 Task: Check the sale-to-list ratio of 2 sinks in the last 1 year.
Action: Mouse moved to (1025, 236)
Screenshot: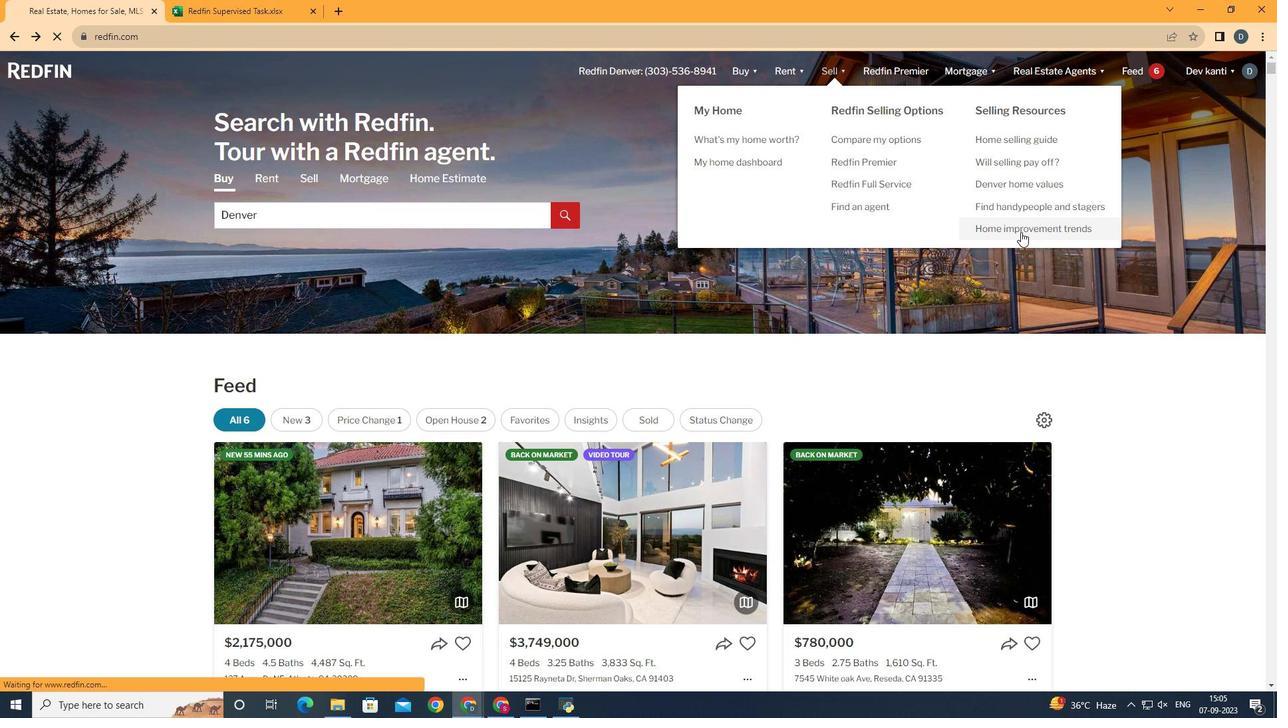 
Action: Mouse pressed left at (1025, 236)
Screenshot: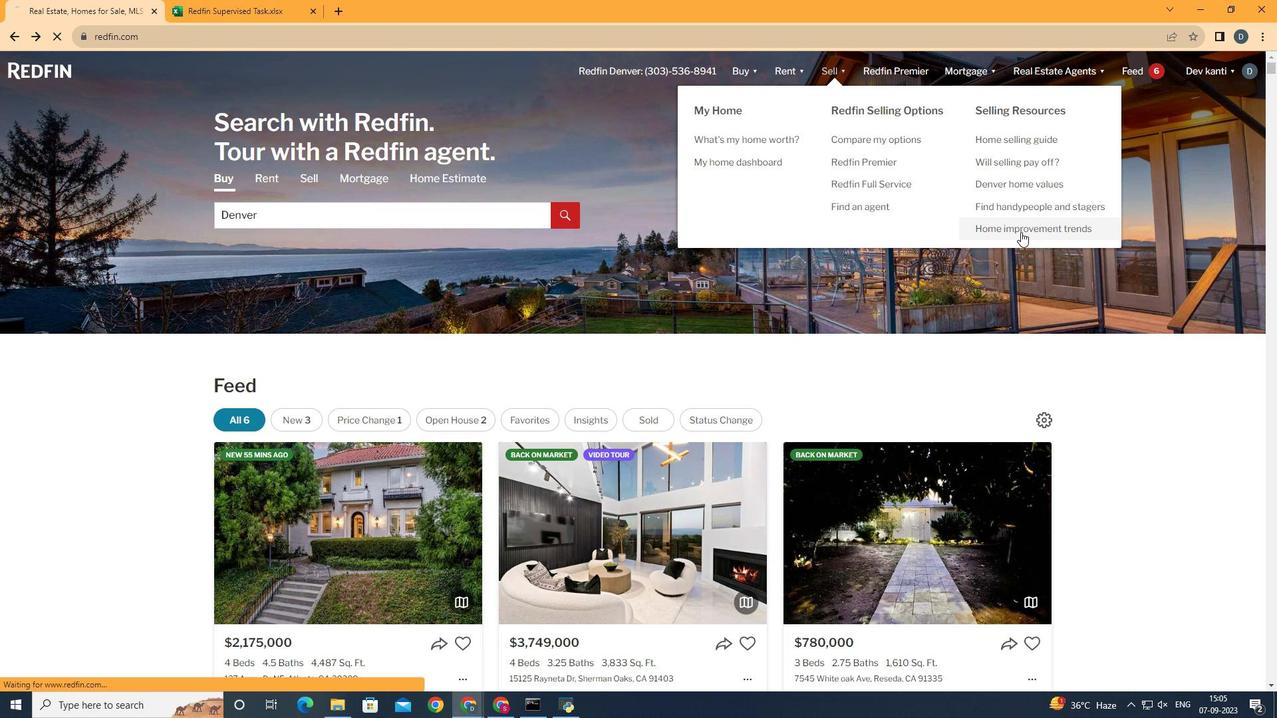 
Action: Mouse moved to (345, 262)
Screenshot: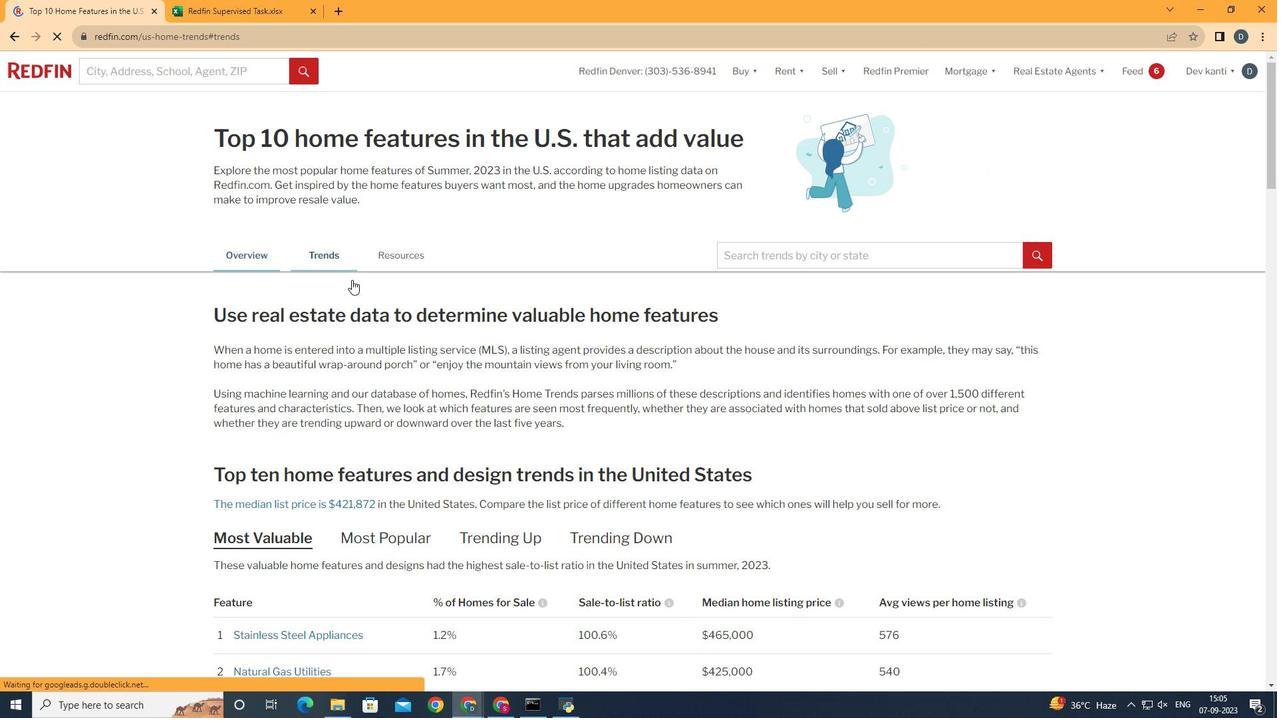 
Action: Mouse pressed left at (345, 262)
Screenshot: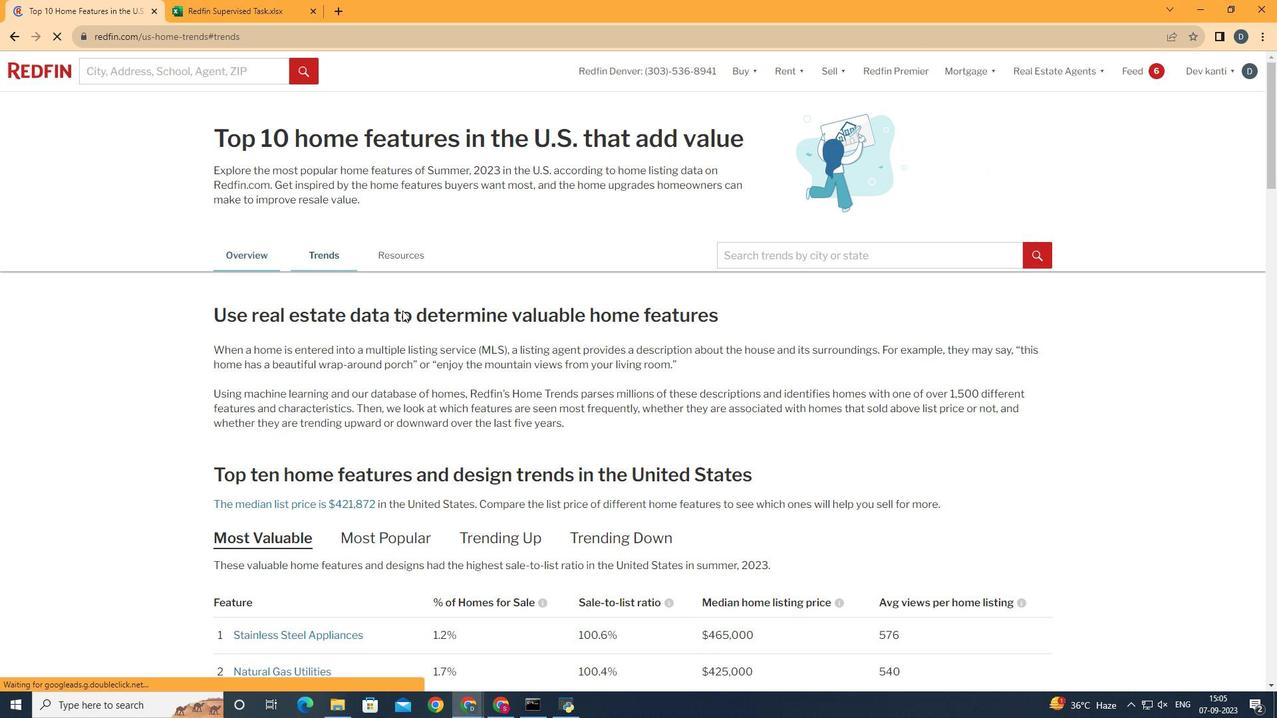 
Action: Mouse moved to (544, 373)
Screenshot: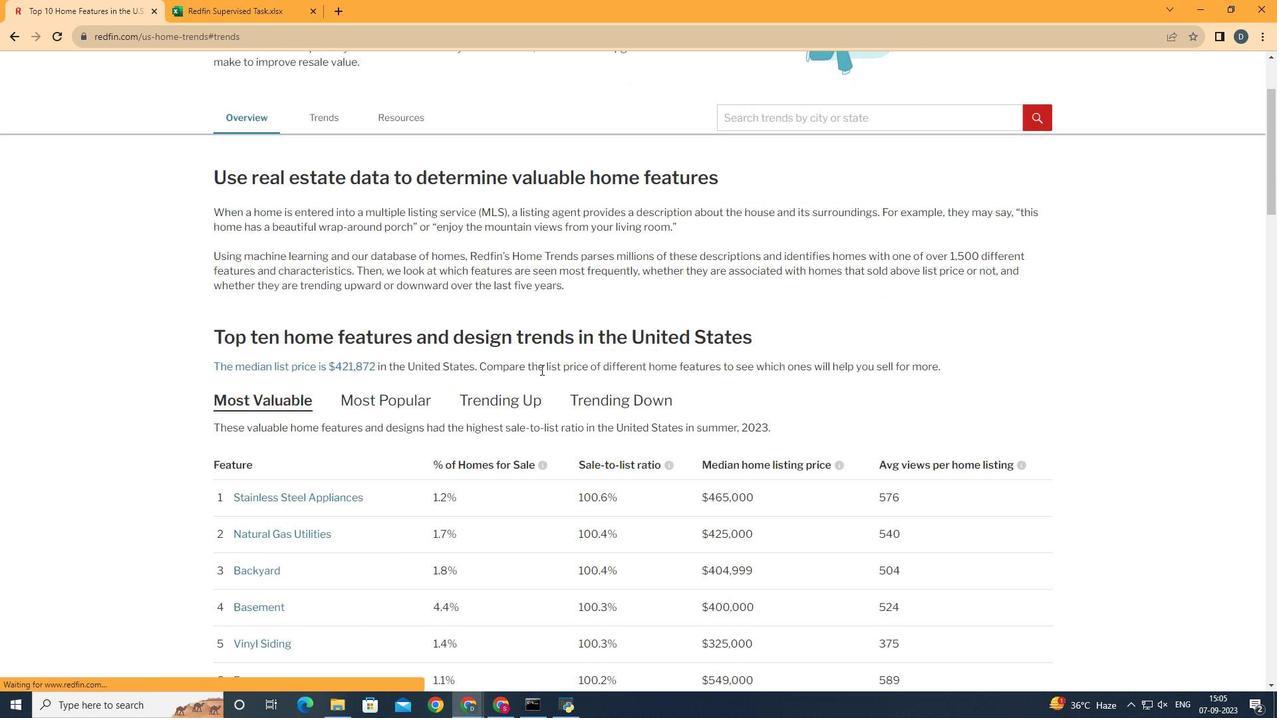 
Action: Mouse scrolled (544, 373) with delta (0, 0)
Screenshot: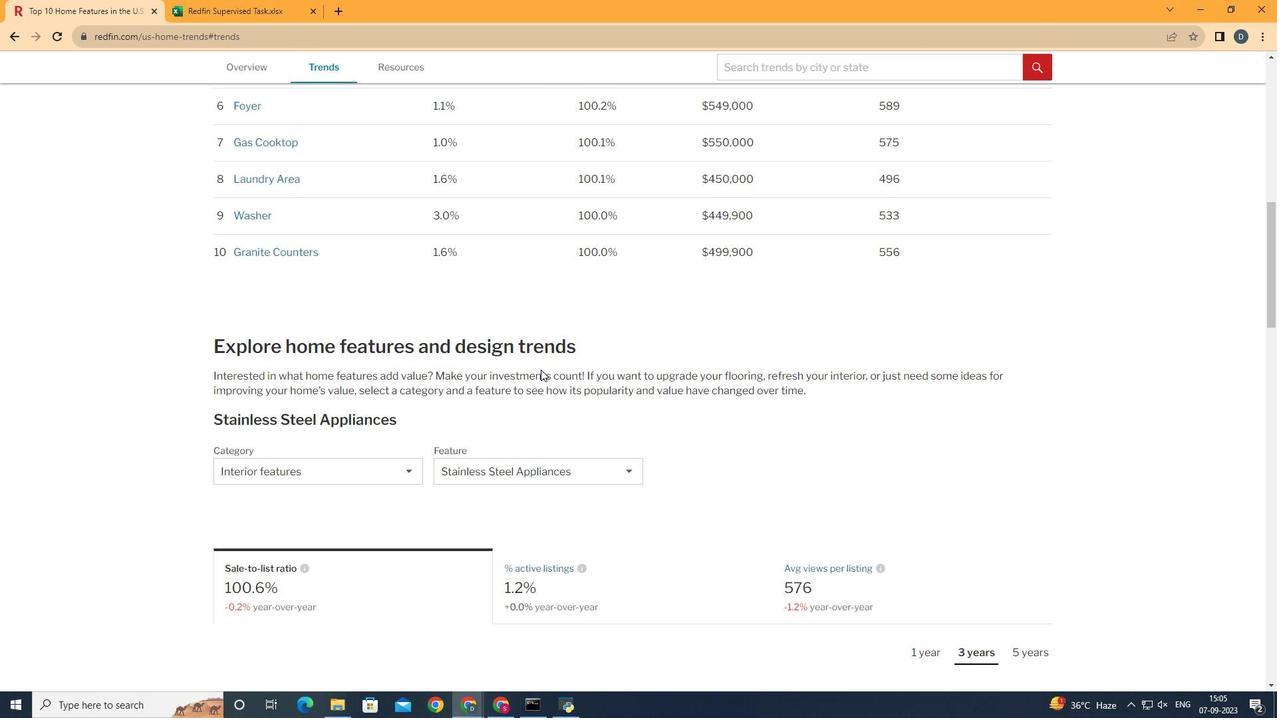 
Action: Mouse scrolled (544, 373) with delta (0, 0)
Screenshot: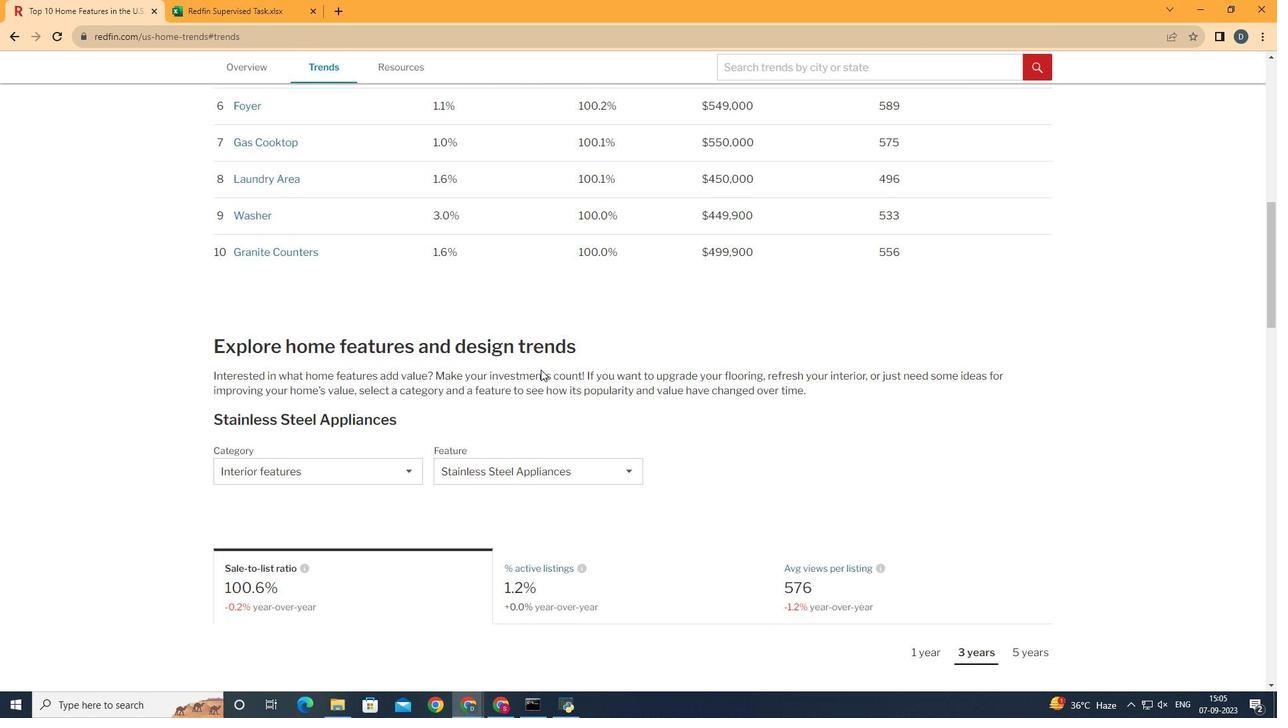 
Action: Mouse scrolled (544, 373) with delta (0, 0)
Screenshot: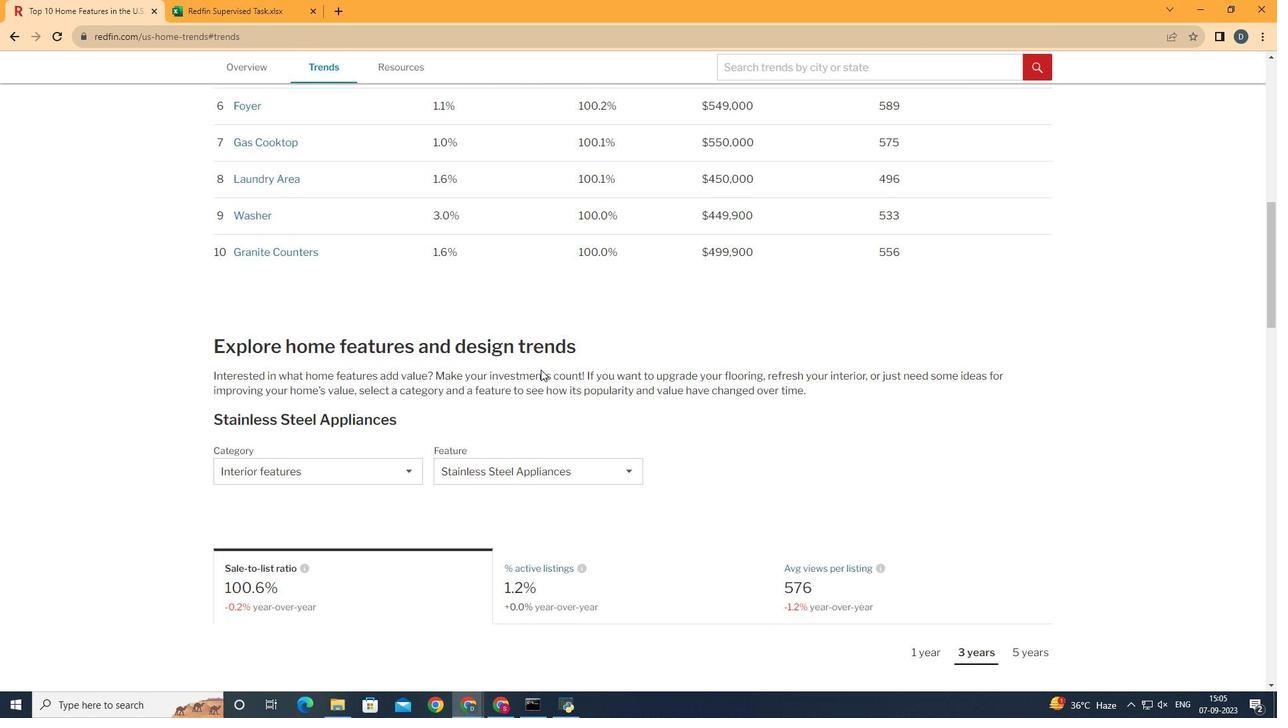 
Action: Mouse scrolled (544, 373) with delta (0, 0)
Screenshot: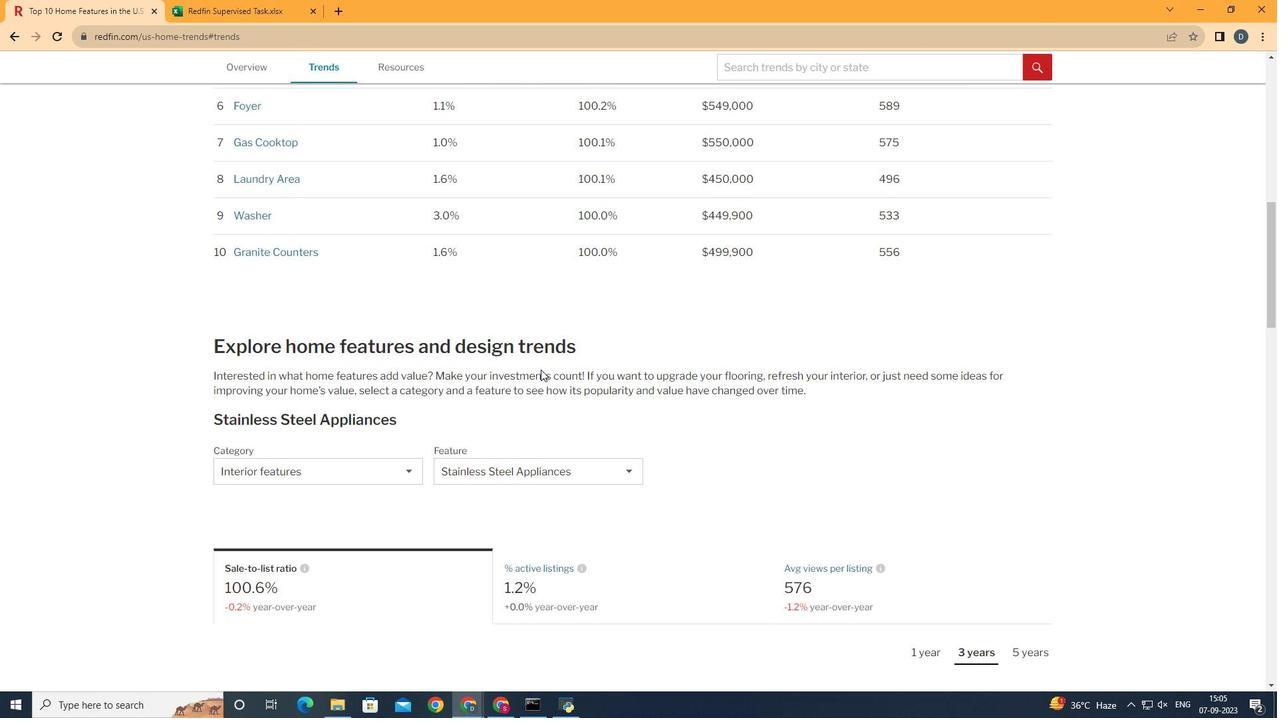 
Action: Mouse scrolled (544, 373) with delta (0, 0)
Screenshot: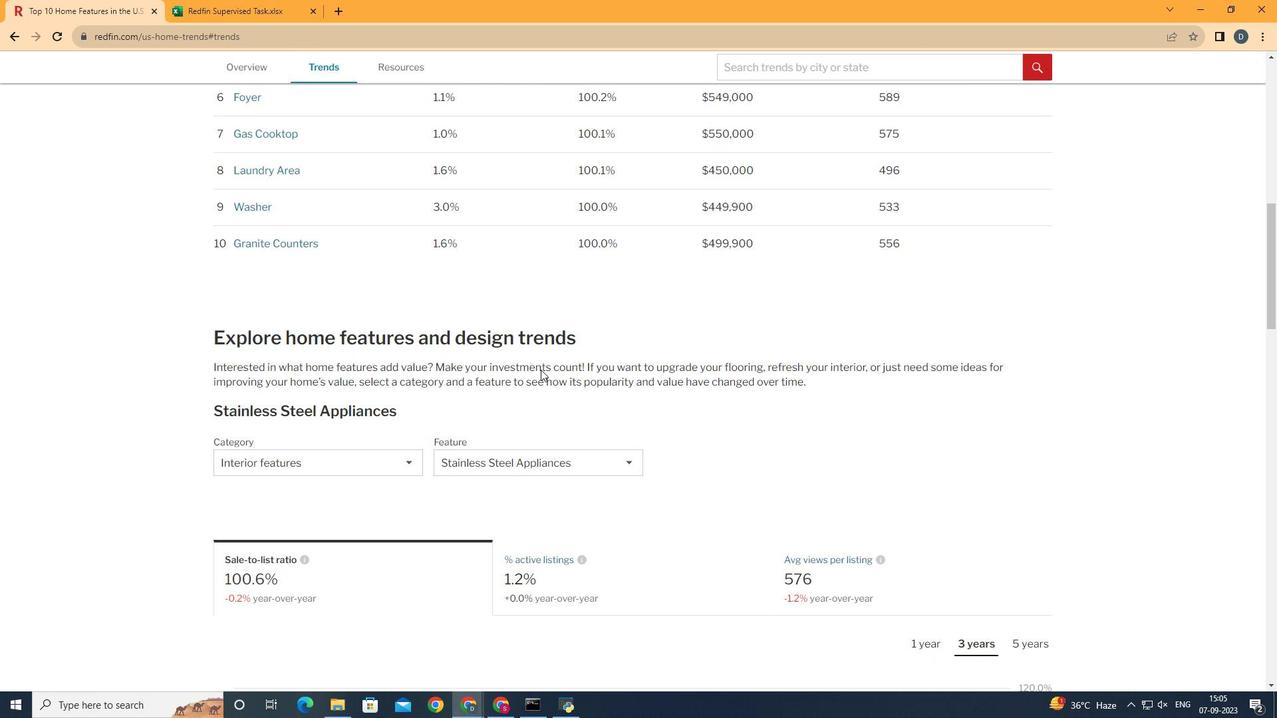 
Action: Mouse scrolled (544, 373) with delta (0, 0)
Screenshot: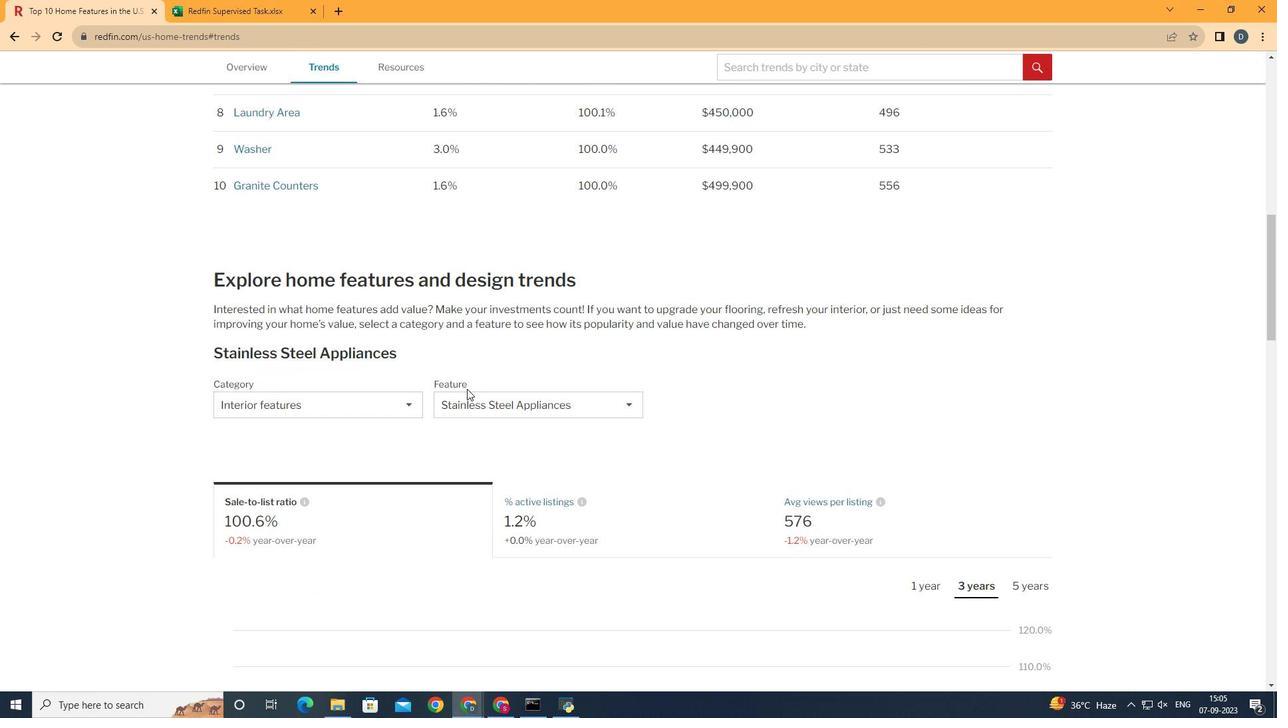 
Action: Mouse moved to (412, 408)
Screenshot: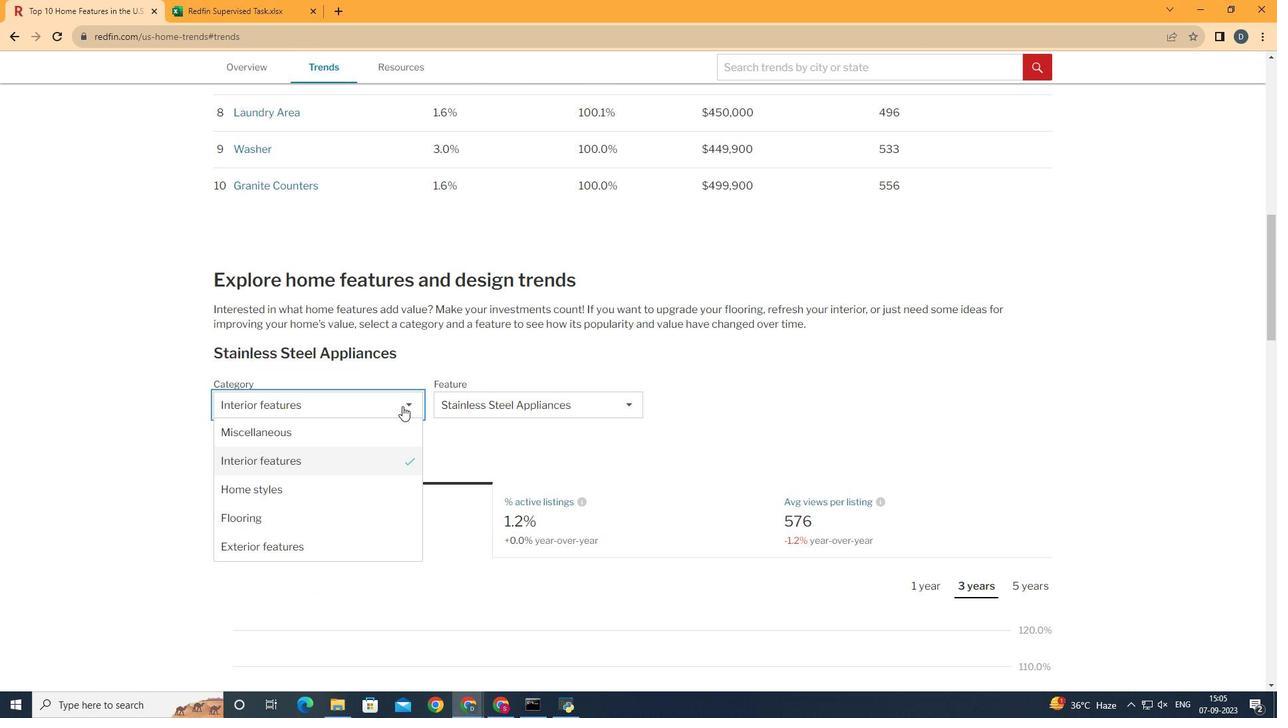 
Action: Mouse pressed left at (412, 408)
Screenshot: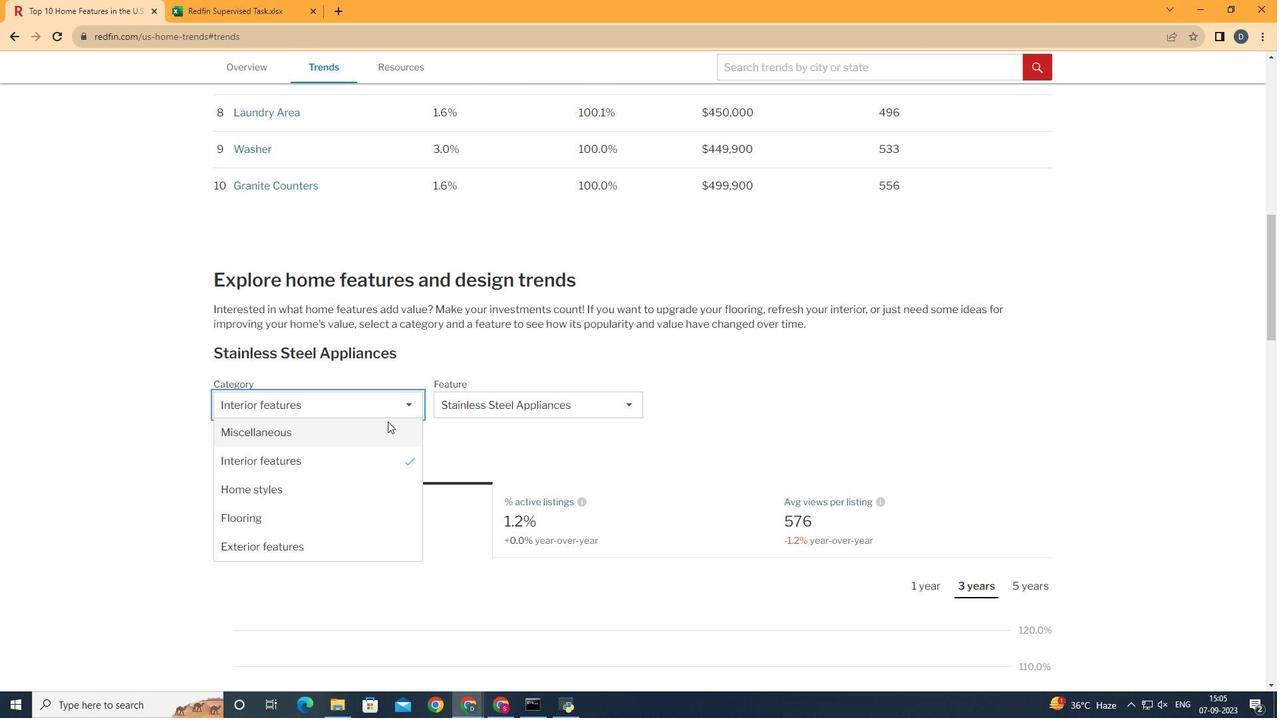 
Action: Mouse moved to (383, 468)
Screenshot: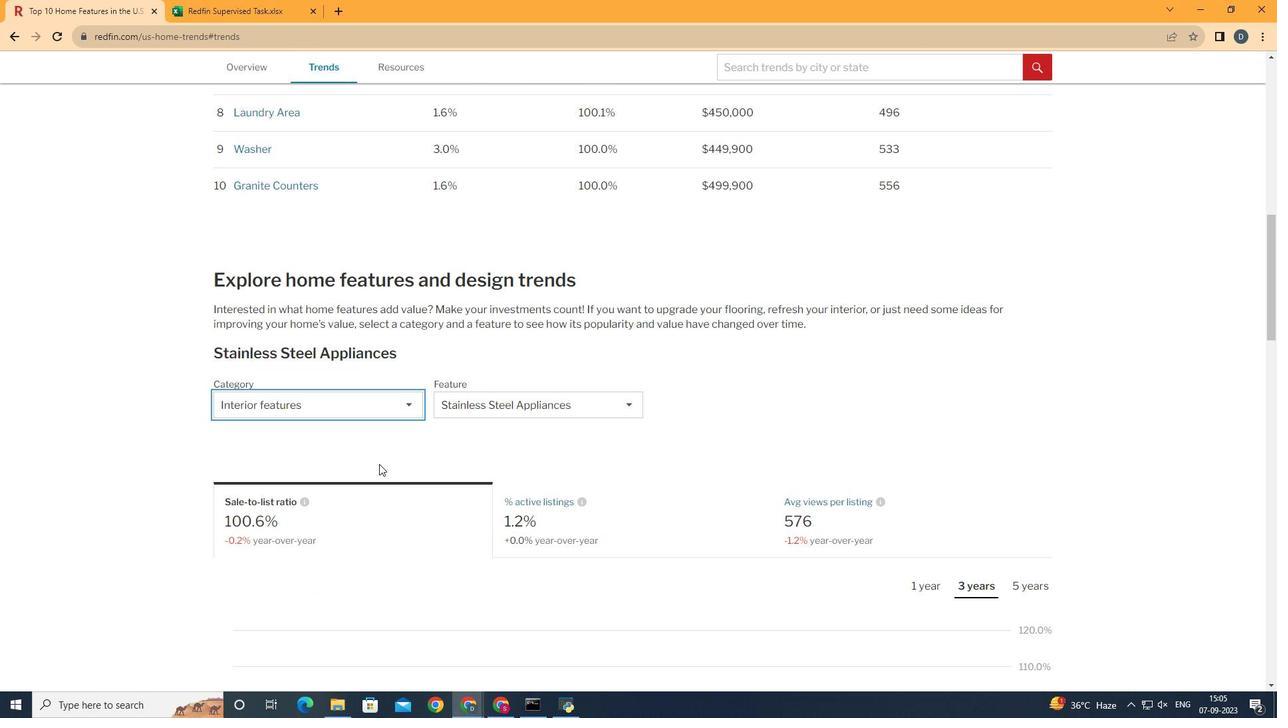 
Action: Mouse pressed left at (383, 468)
Screenshot: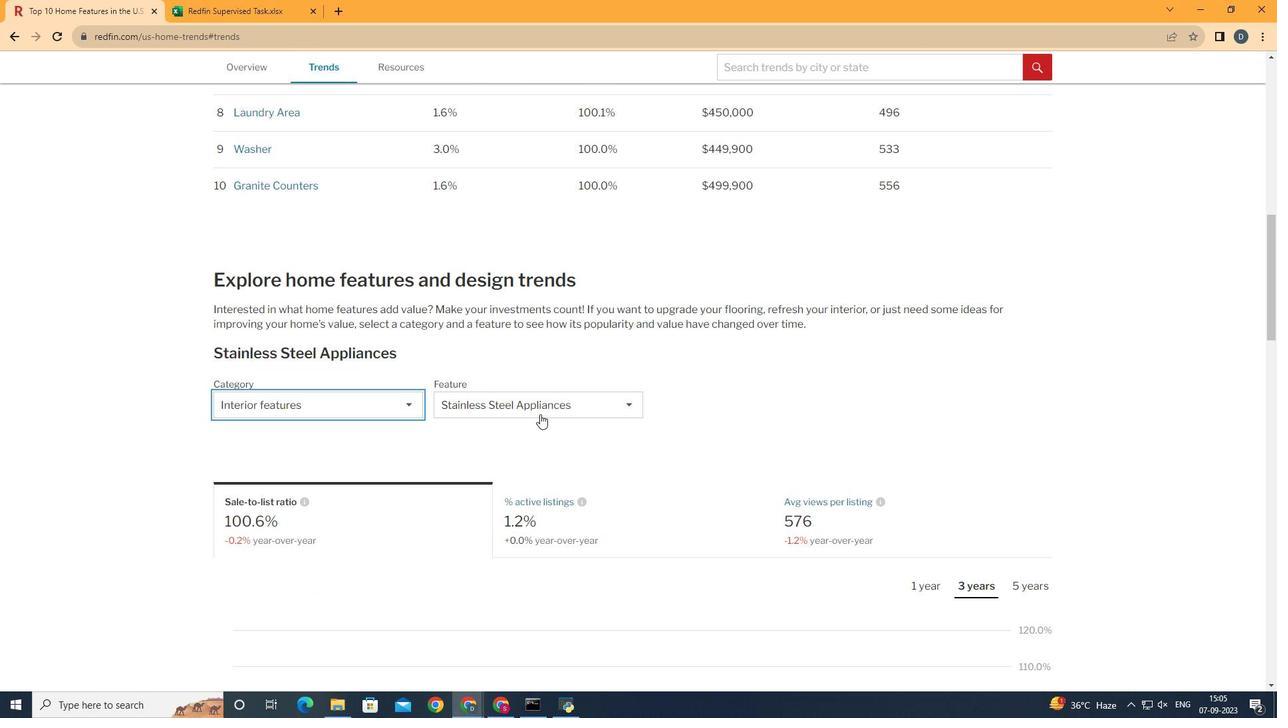 
Action: Mouse moved to (560, 412)
Screenshot: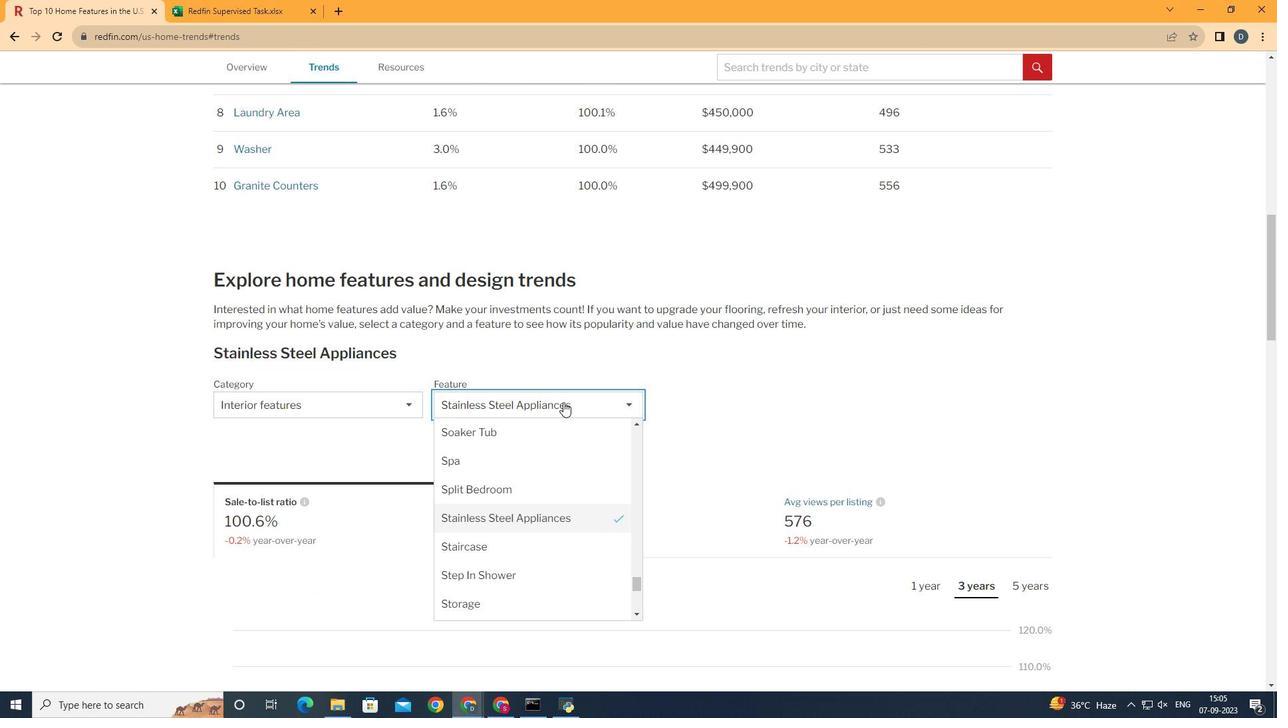 
Action: Mouse pressed left at (560, 412)
Screenshot: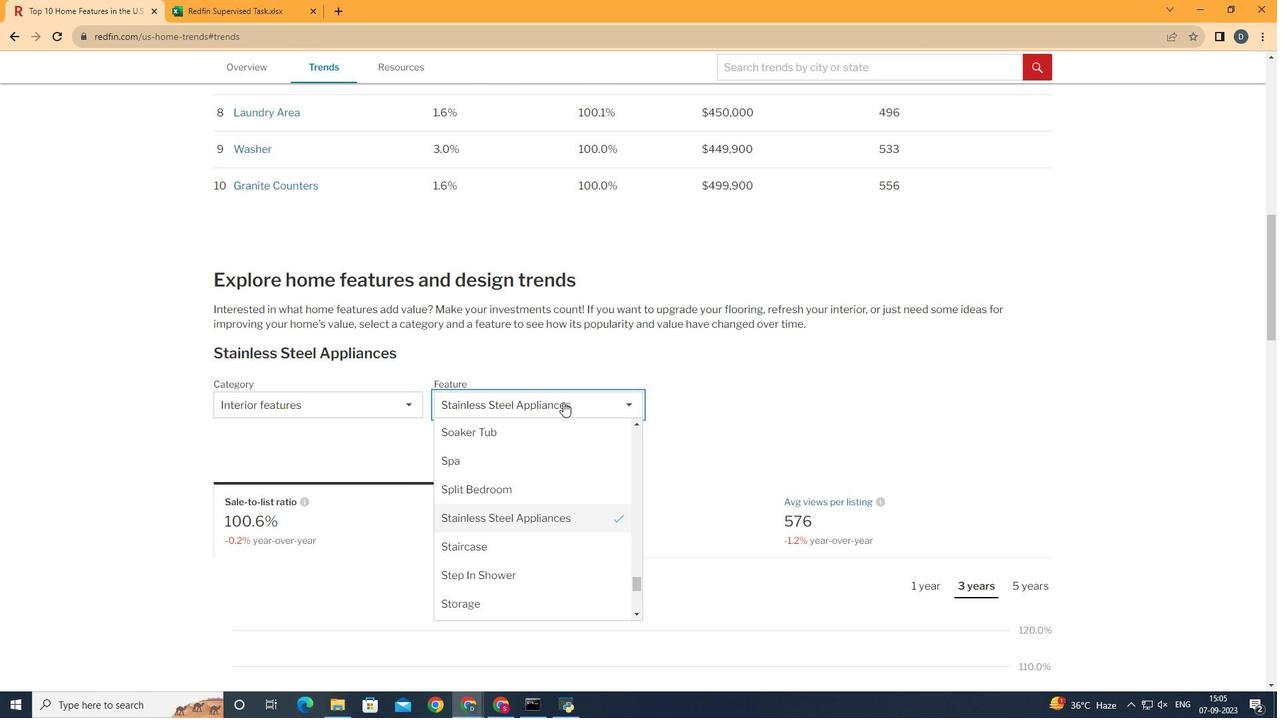 
Action: Mouse moved to (636, 590)
Screenshot: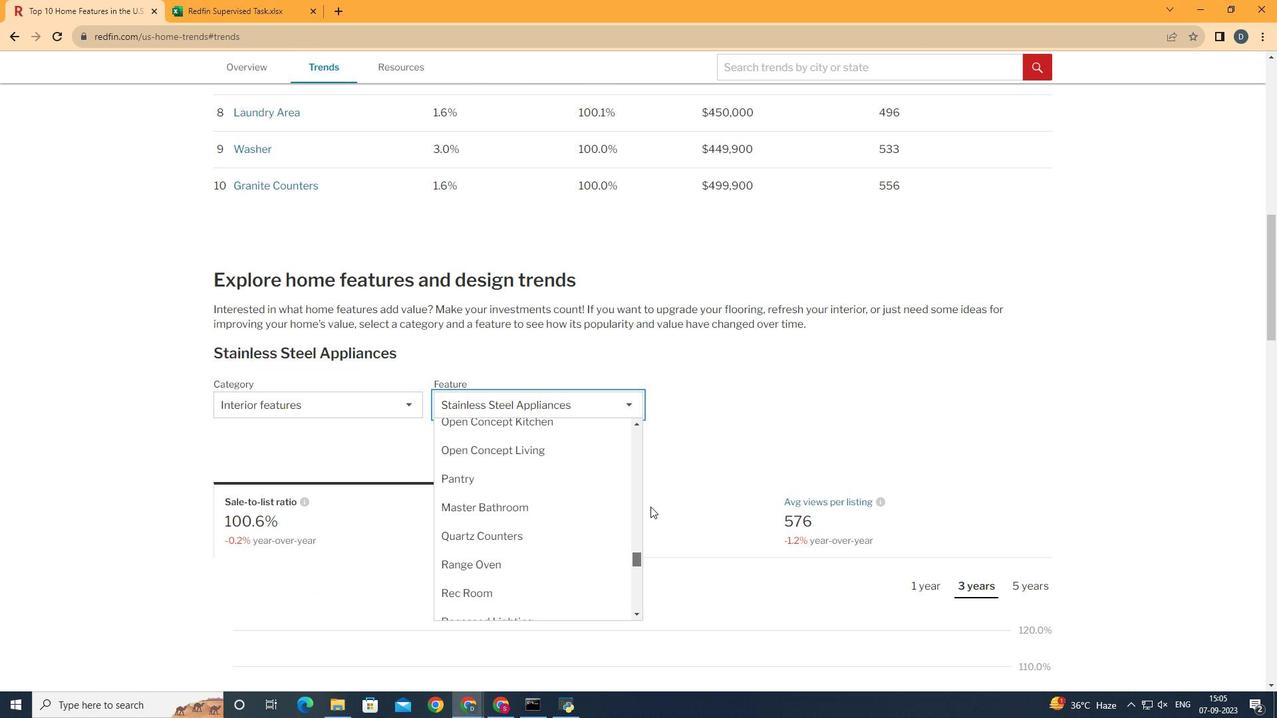 
Action: Mouse pressed left at (636, 590)
Screenshot: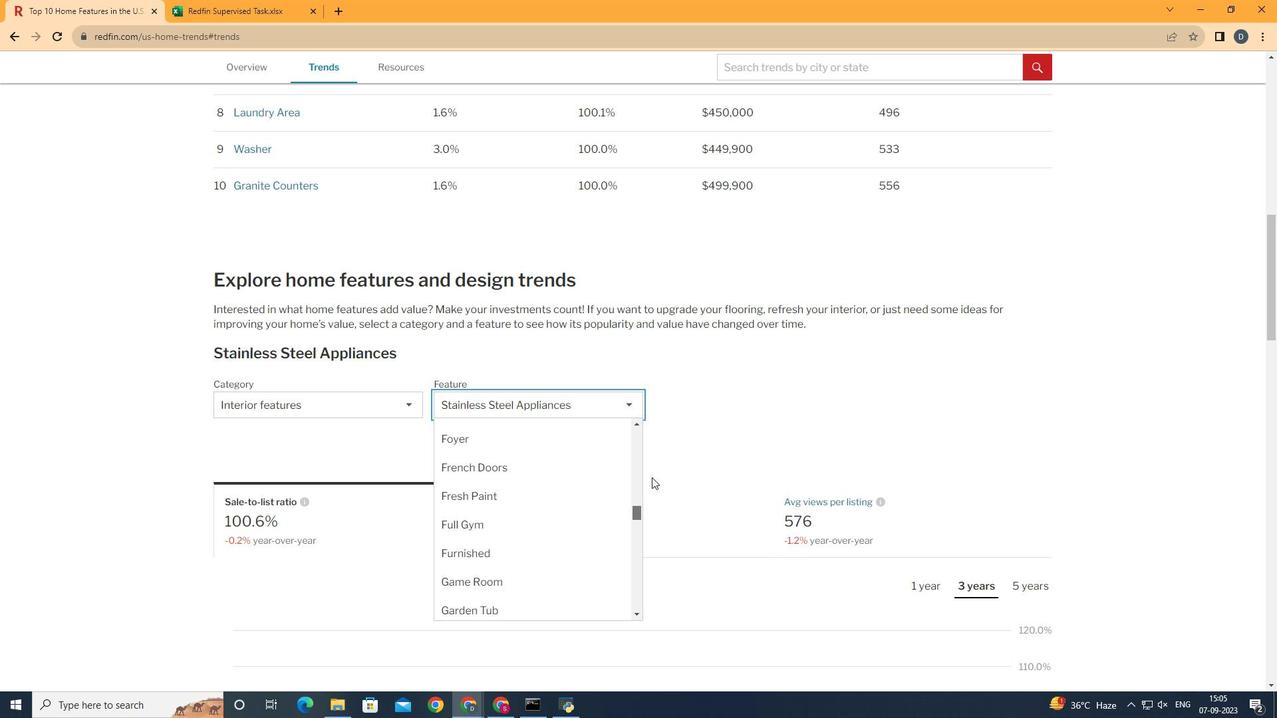 
Action: Mouse moved to (536, 572)
Screenshot: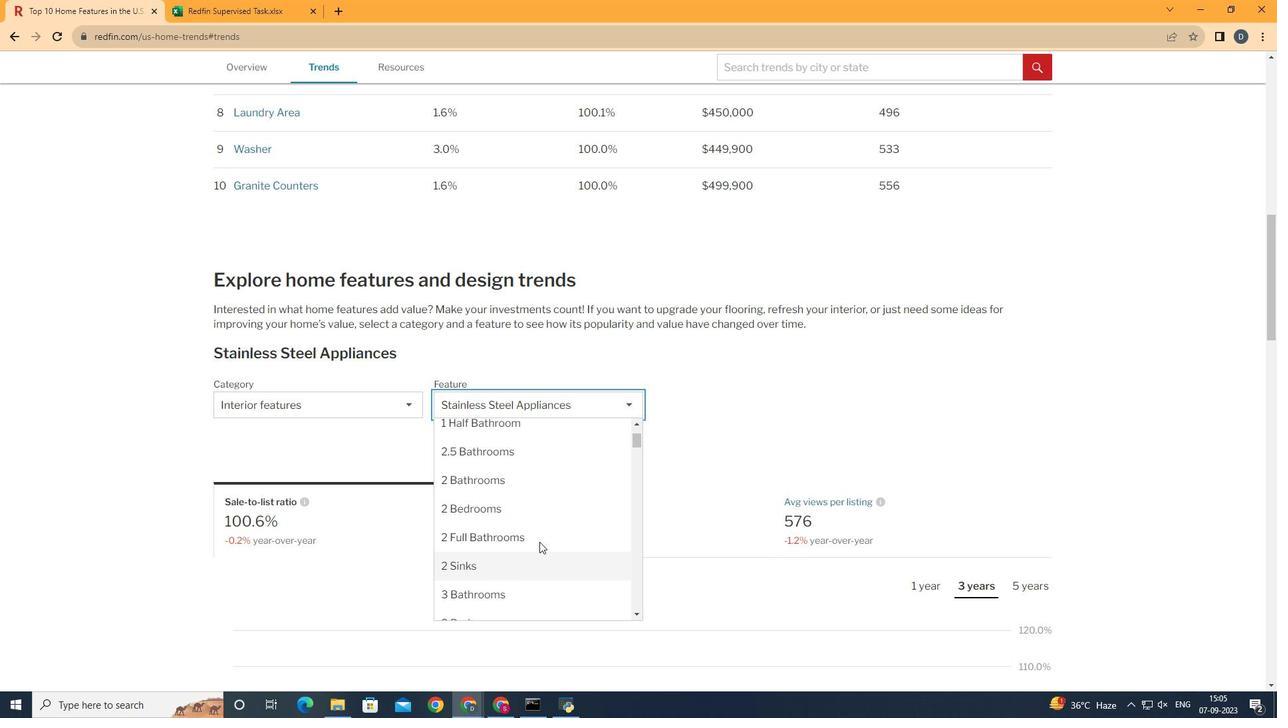 
Action: Mouse scrolled (536, 571) with delta (0, 0)
Screenshot: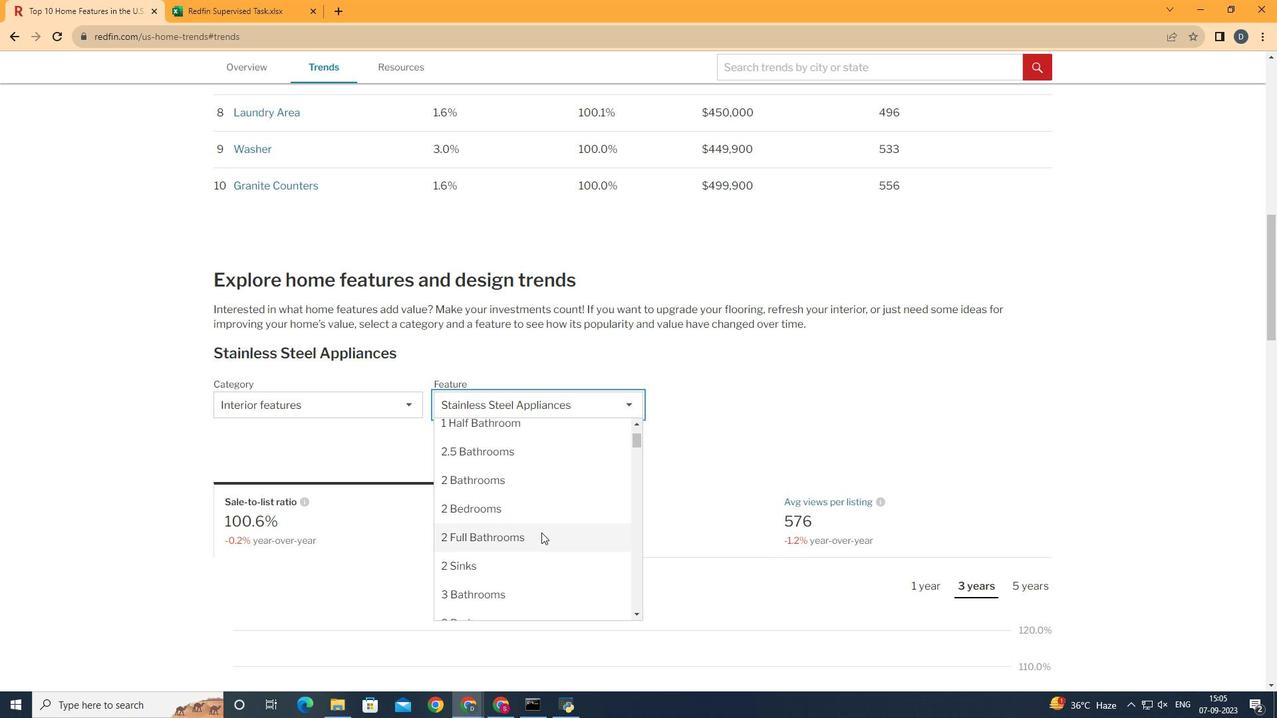 
Action: Mouse moved to (544, 567)
Screenshot: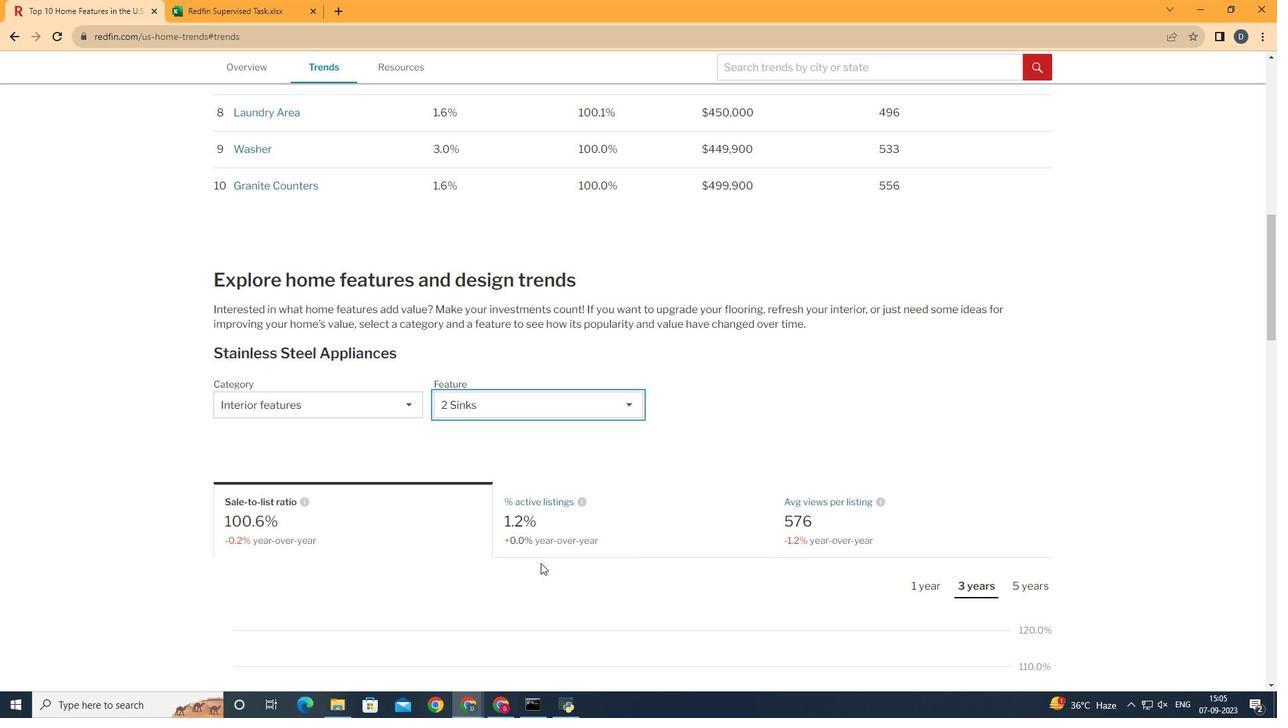 
Action: Mouse pressed left at (544, 567)
Screenshot: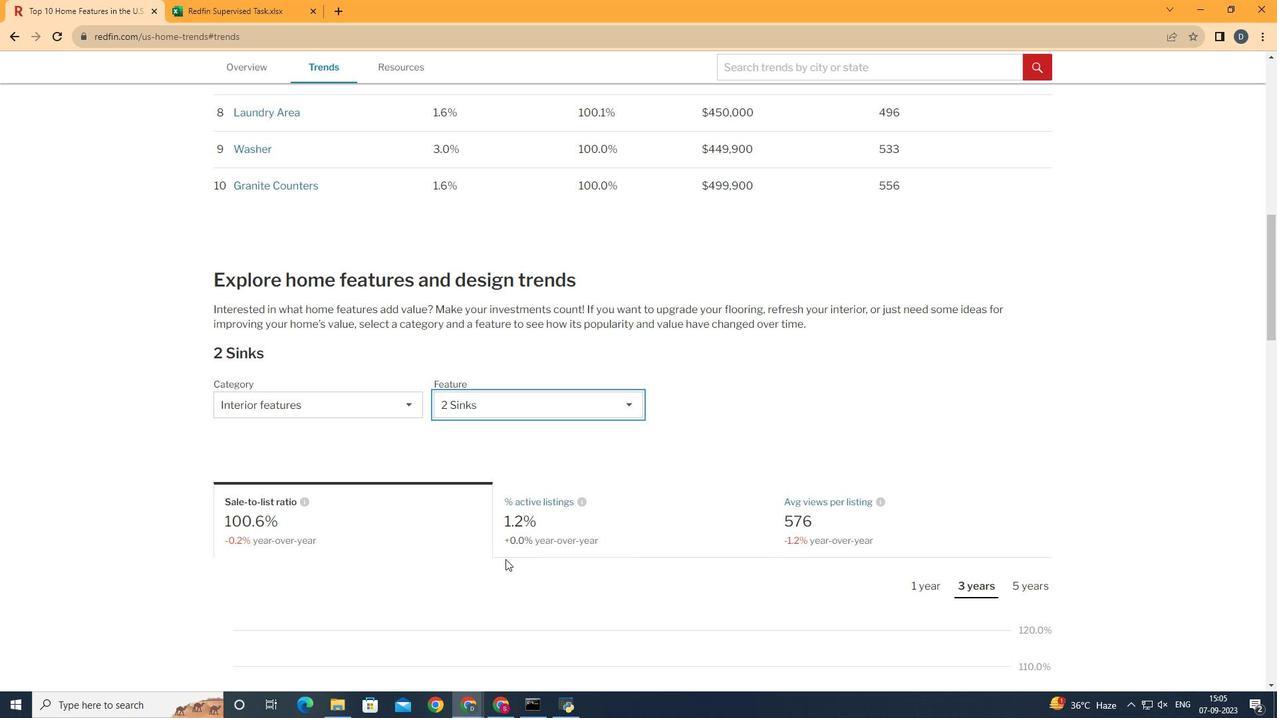
Action: Mouse moved to (423, 530)
Screenshot: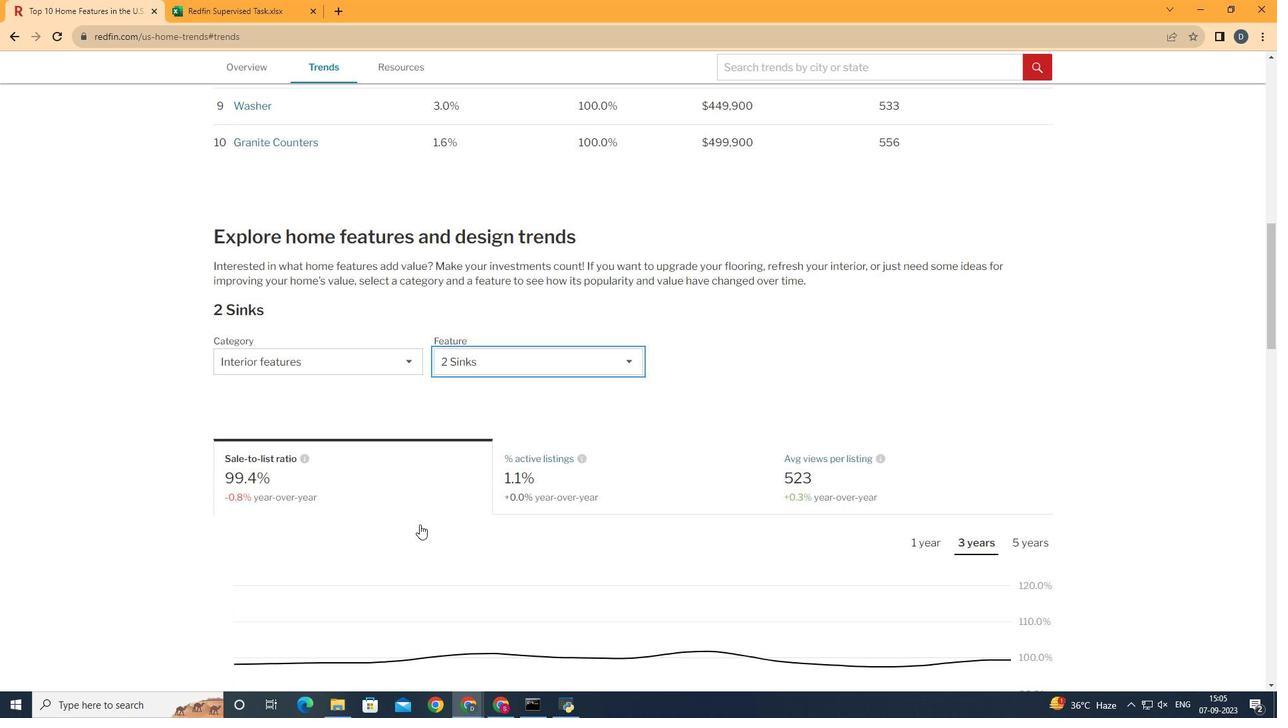 
Action: Mouse scrolled (423, 530) with delta (0, 0)
Screenshot: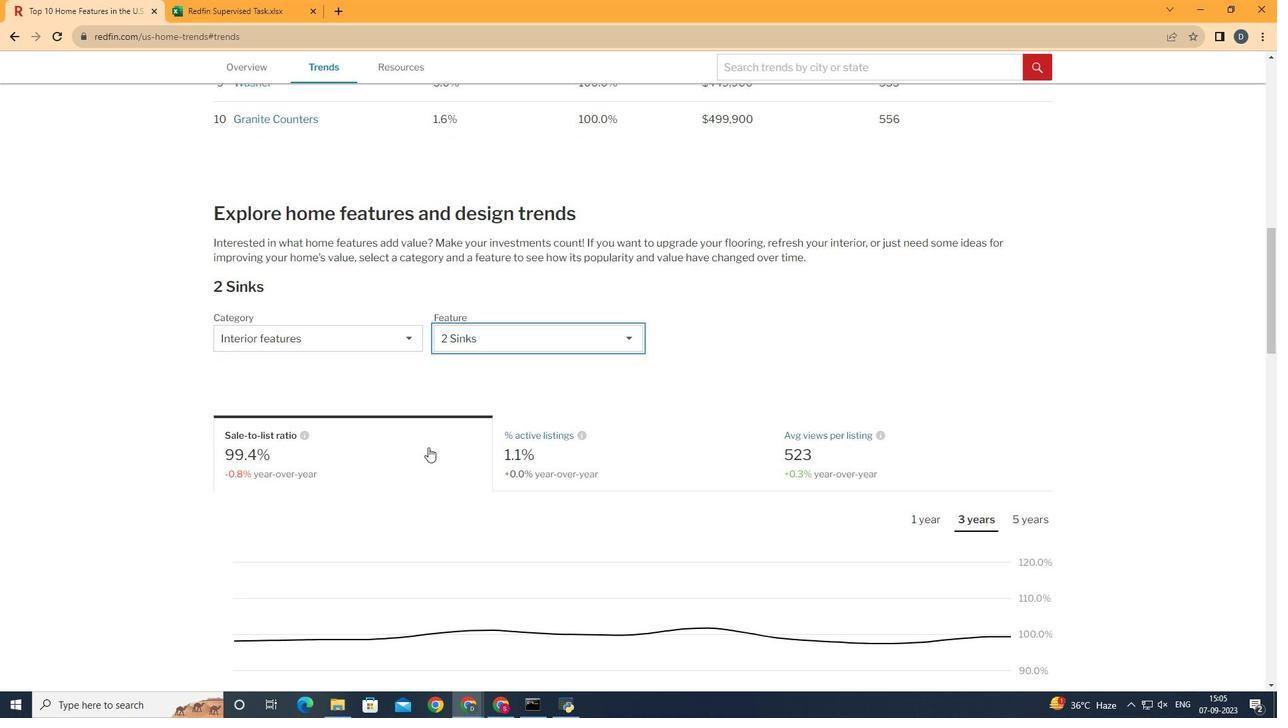 
Action: Mouse moved to (429, 452)
Screenshot: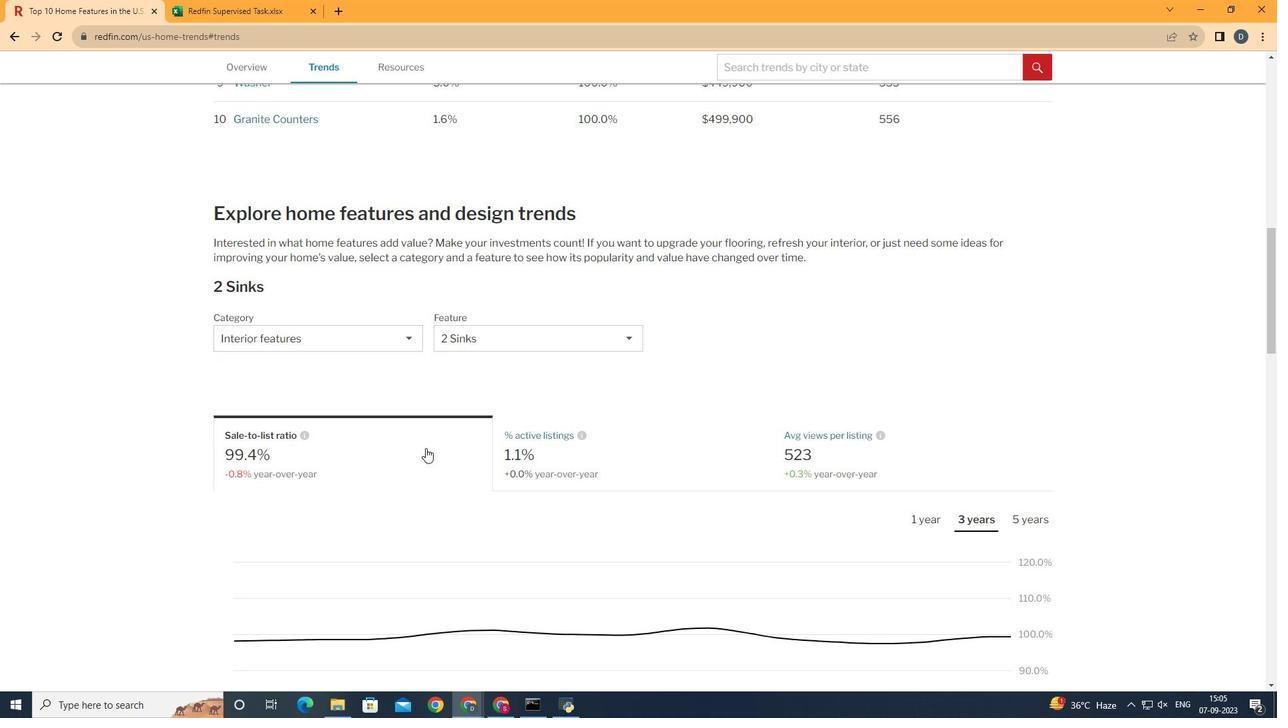 
Action: Mouse pressed left at (429, 452)
Screenshot: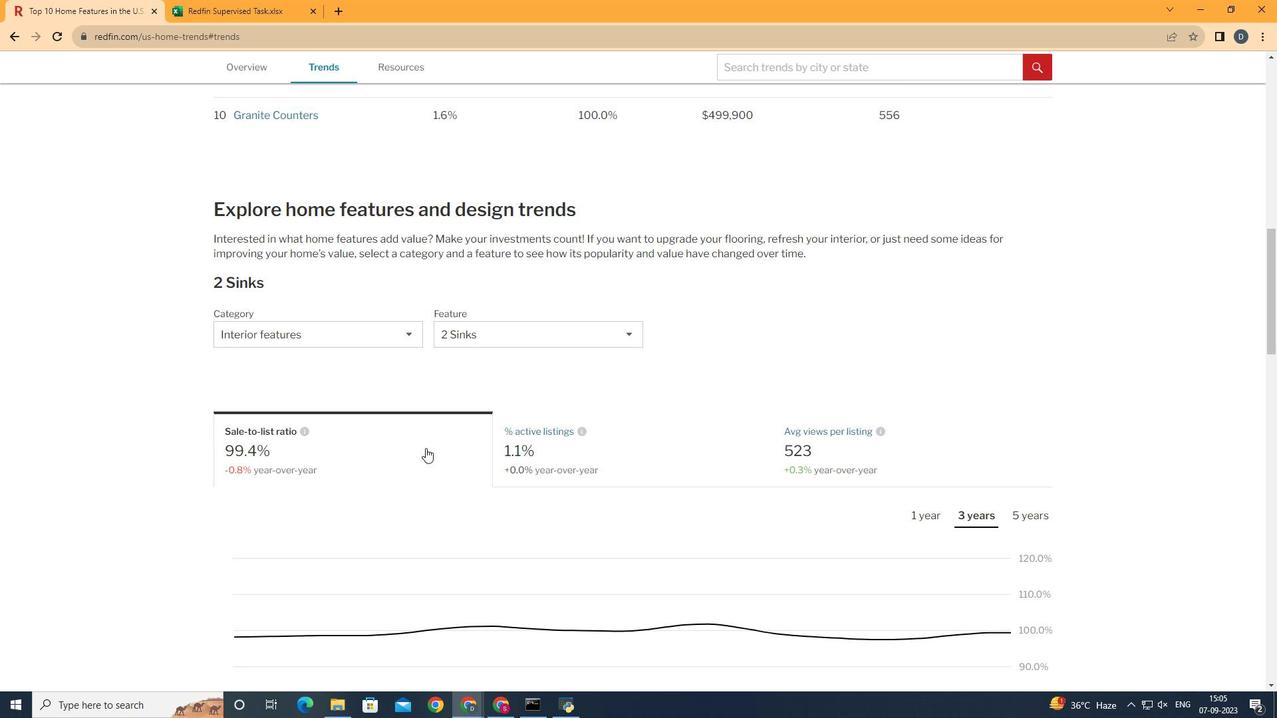 
Action: Mouse moved to (429, 452)
Screenshot: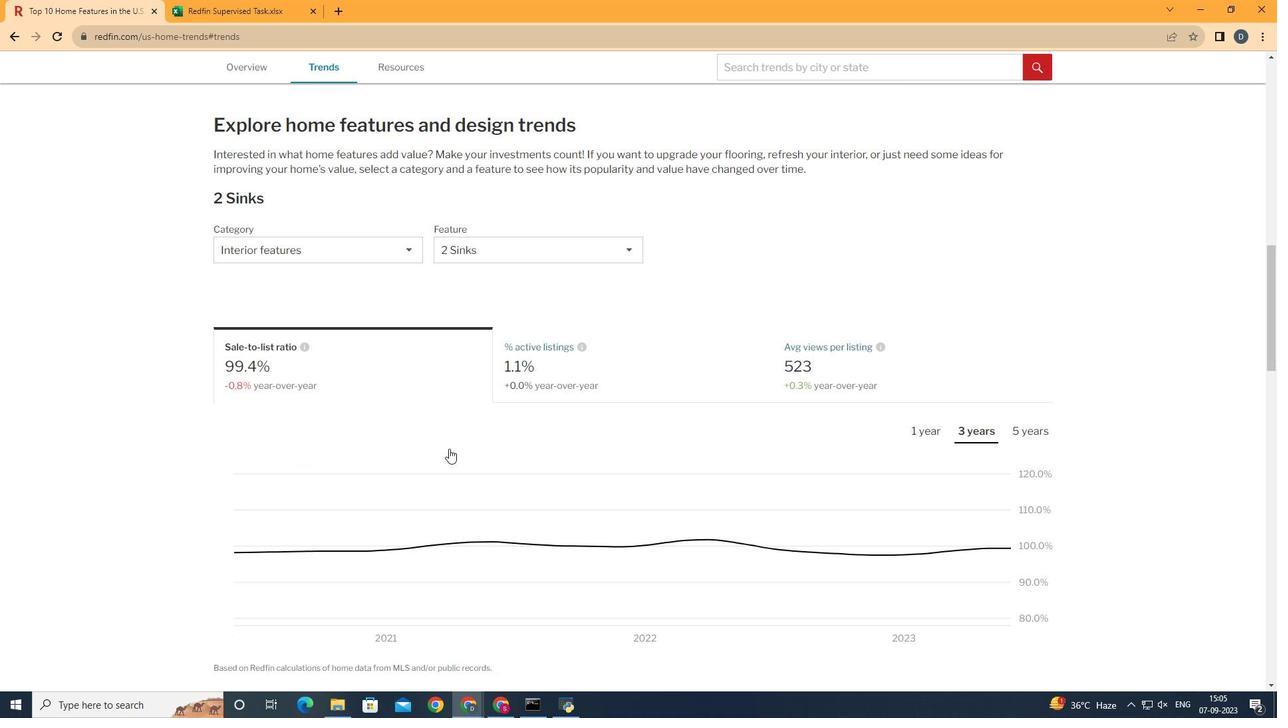 
Action: Mouse scrolled (429, 451) with delta (0, 0)
Screenshot: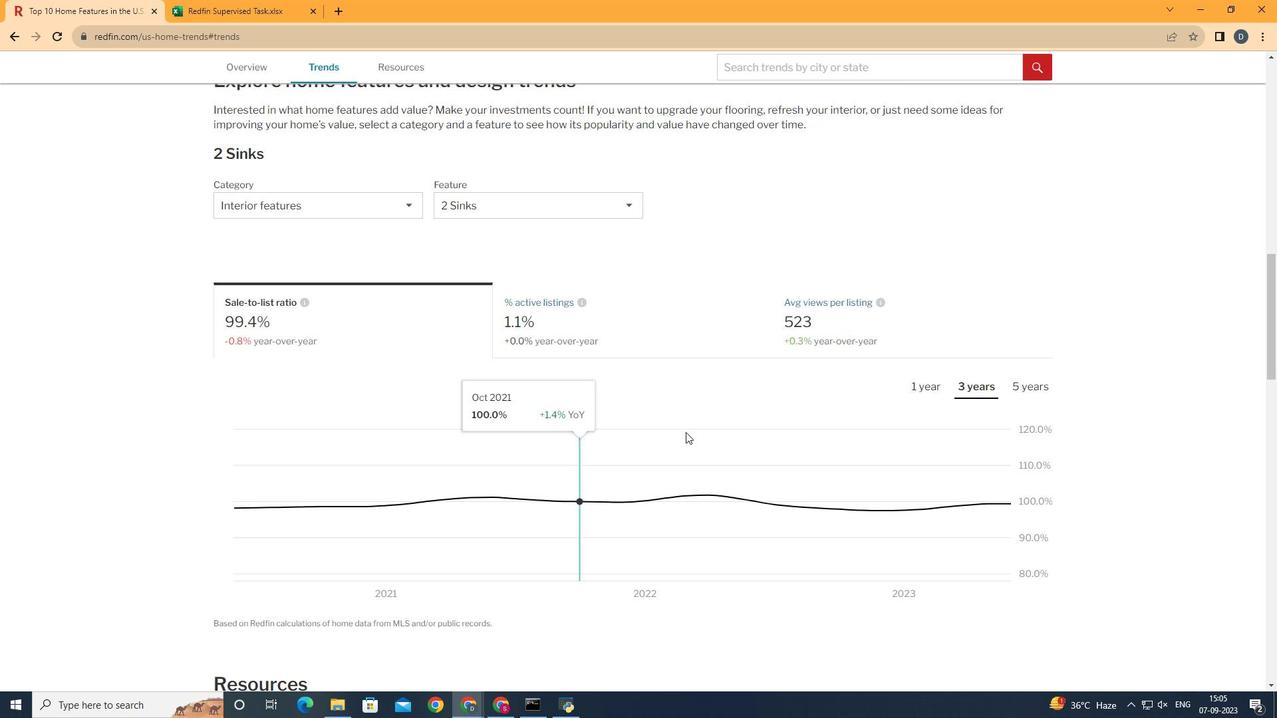 
Action: Mouse scrolled (429, 451) with delta (0, 0)
Screenshot: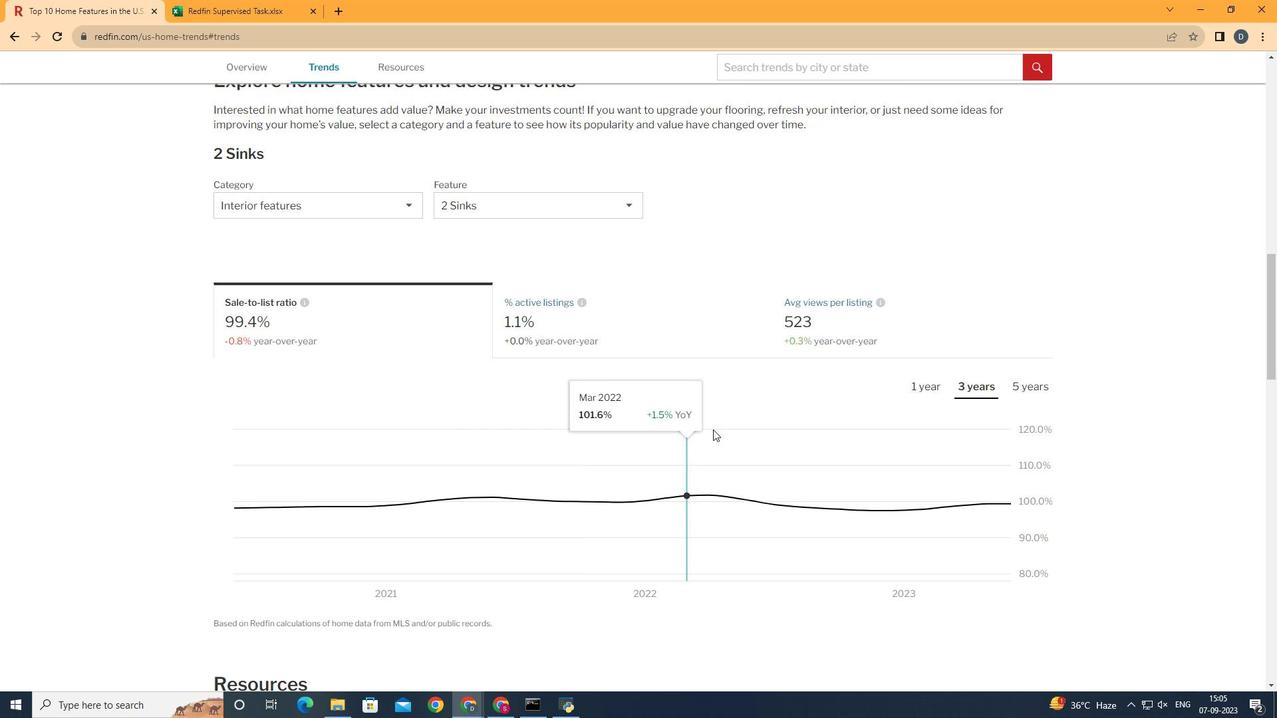 
Action: Mouse moved to (924, 395)
Screenshot: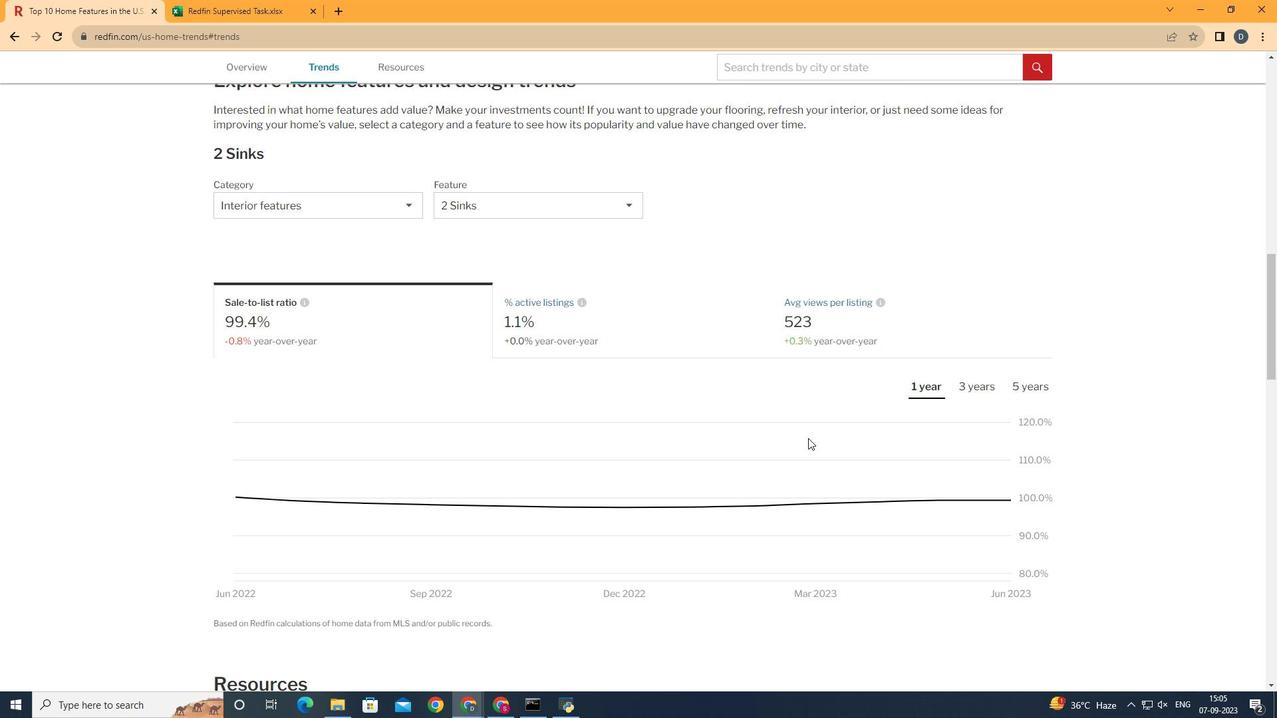 
Action: Mouse pressed left at (924, 395)
Screenshot: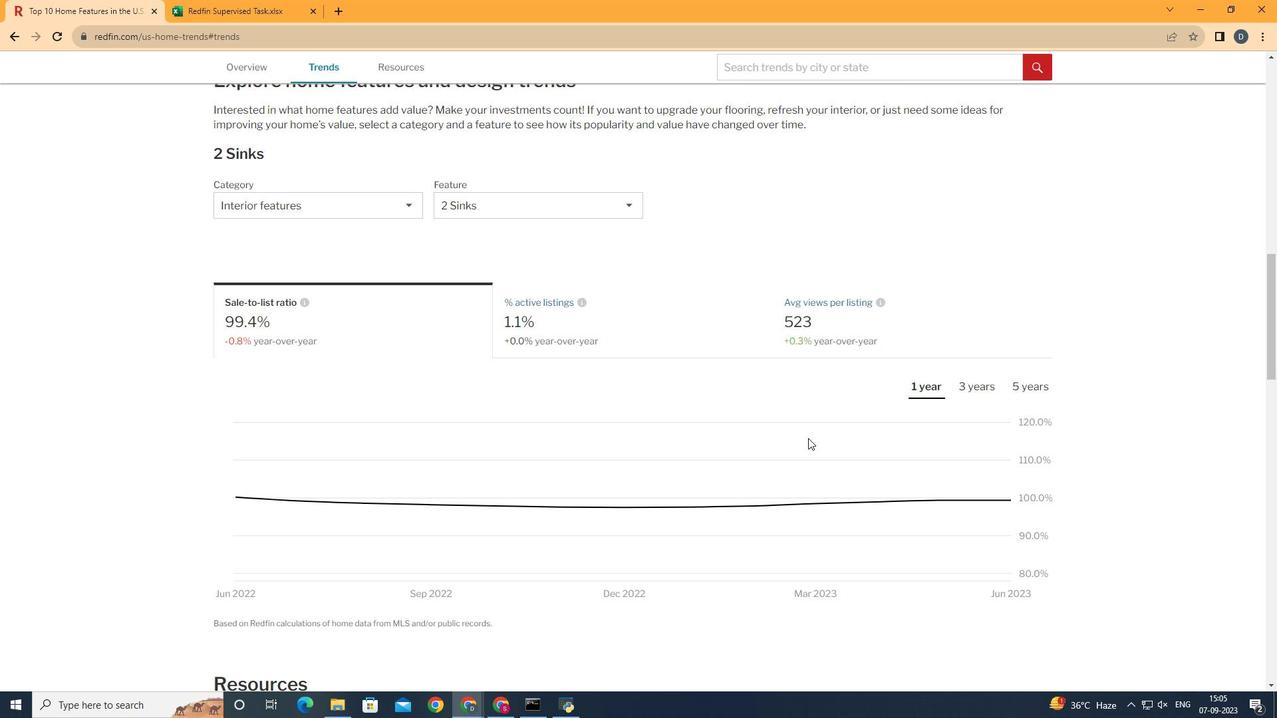 
Action: Mouse moved to (959, 530)
Screenshot: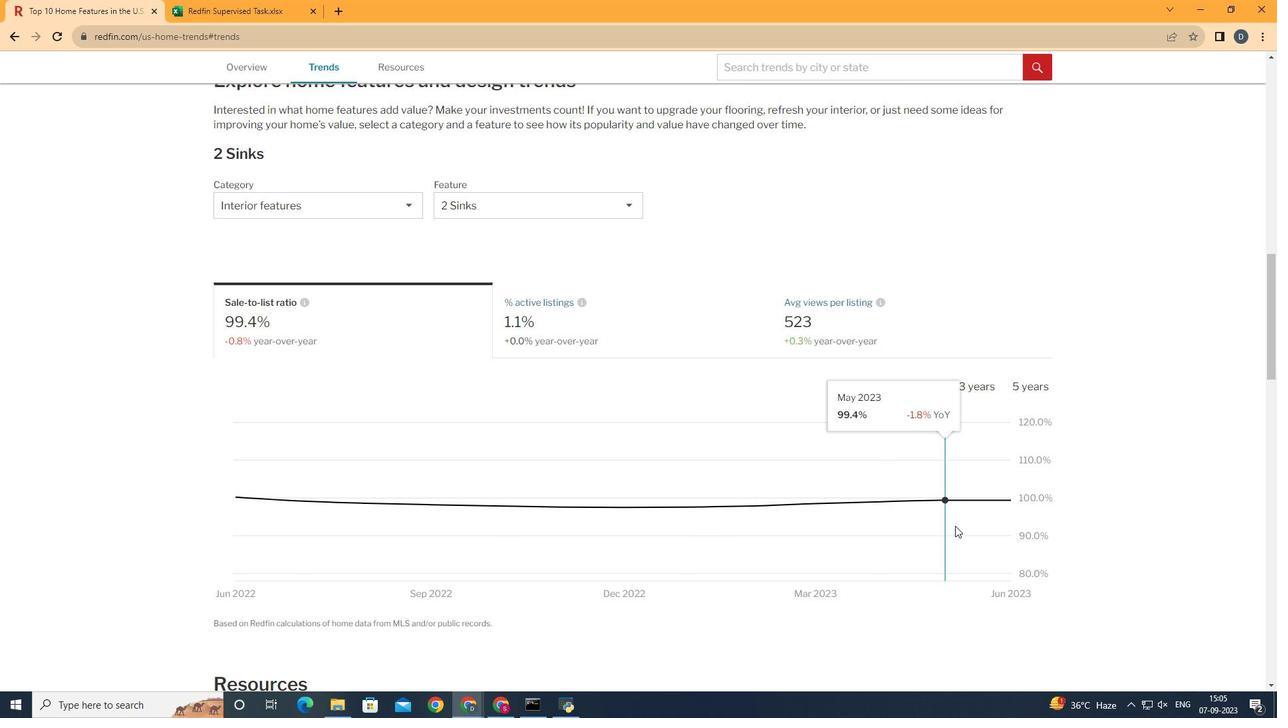 
